 Task: Use Communication Static Effect in this video Movie B.mp4
Action: Mouse moved to (260, 102)
Screenshot: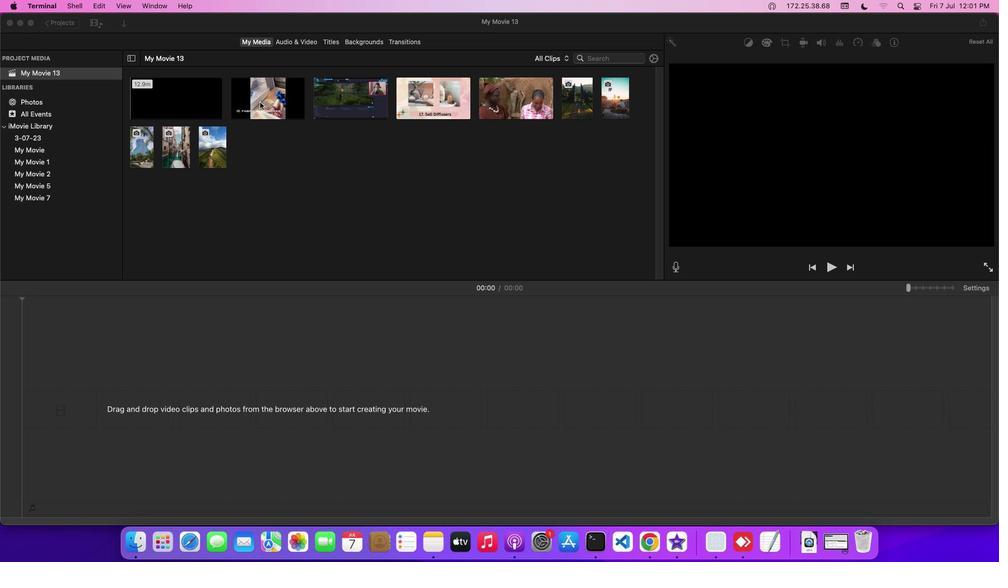 
Action: Mouse pressed left at (260, 102)
Screenshot: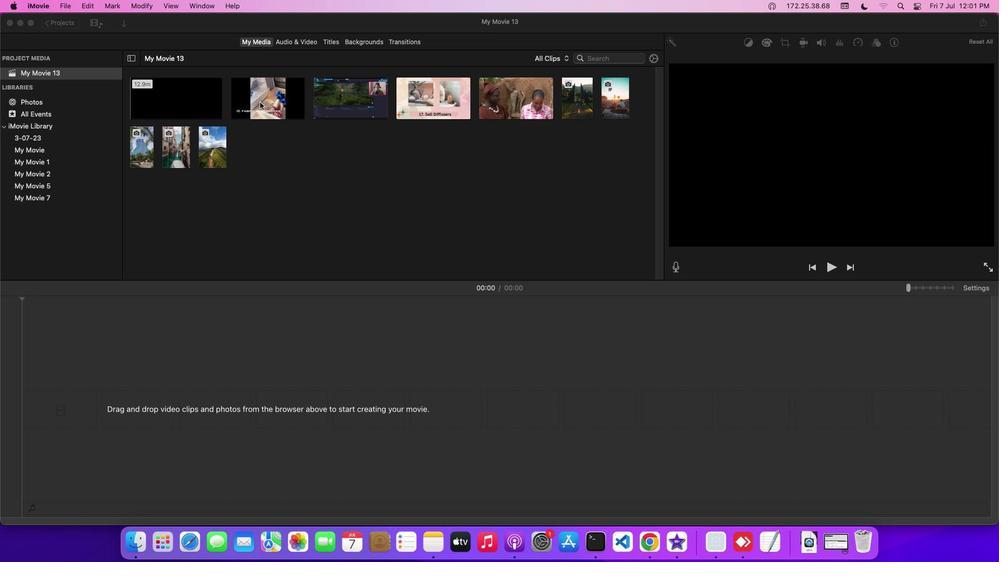 
Action: Mouse moved to (261, 103)
Screenshot: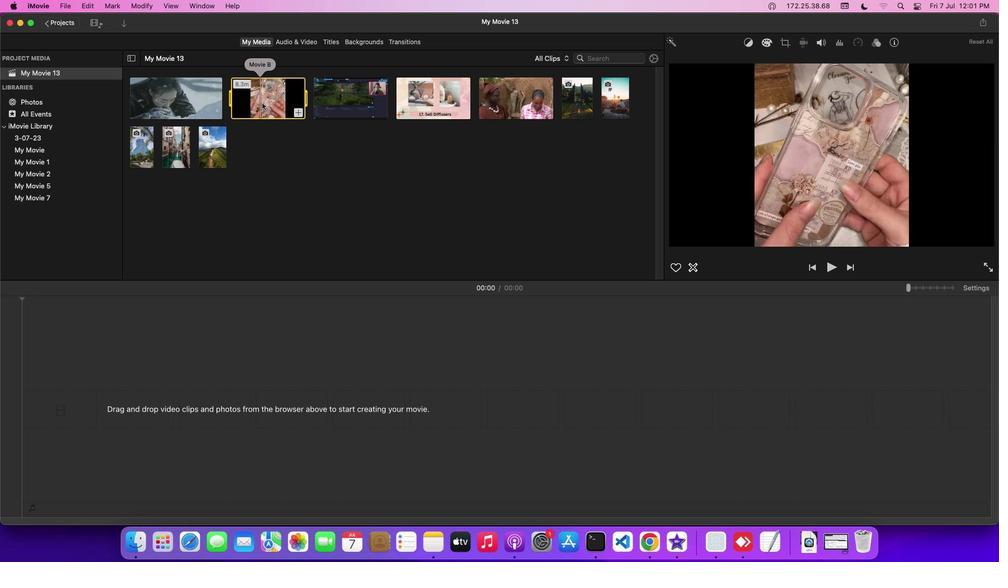 
Action: Mouse pressed left at (261, 103)
Screenshot: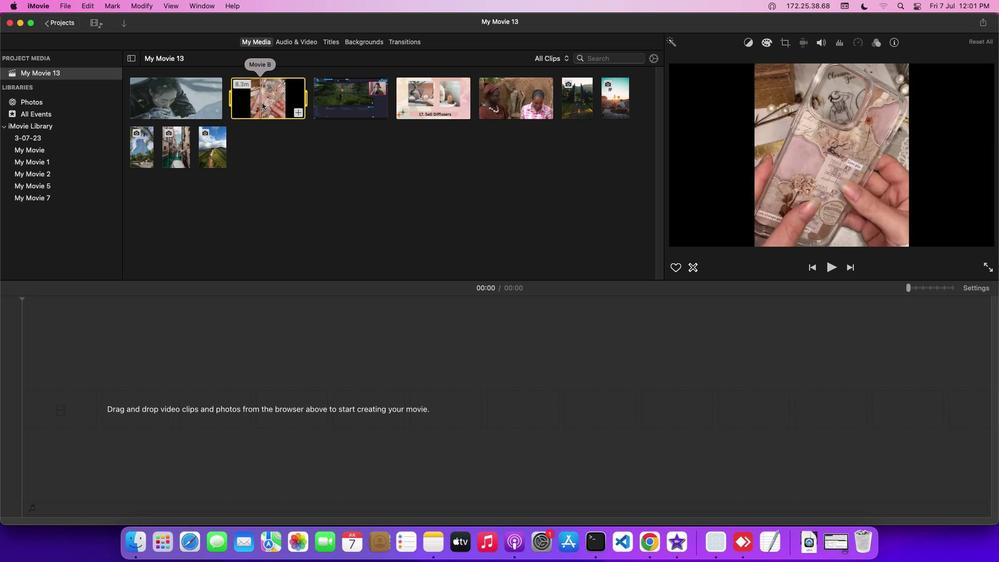 
Action: Mouse moved to (297, 37)
Screenshot: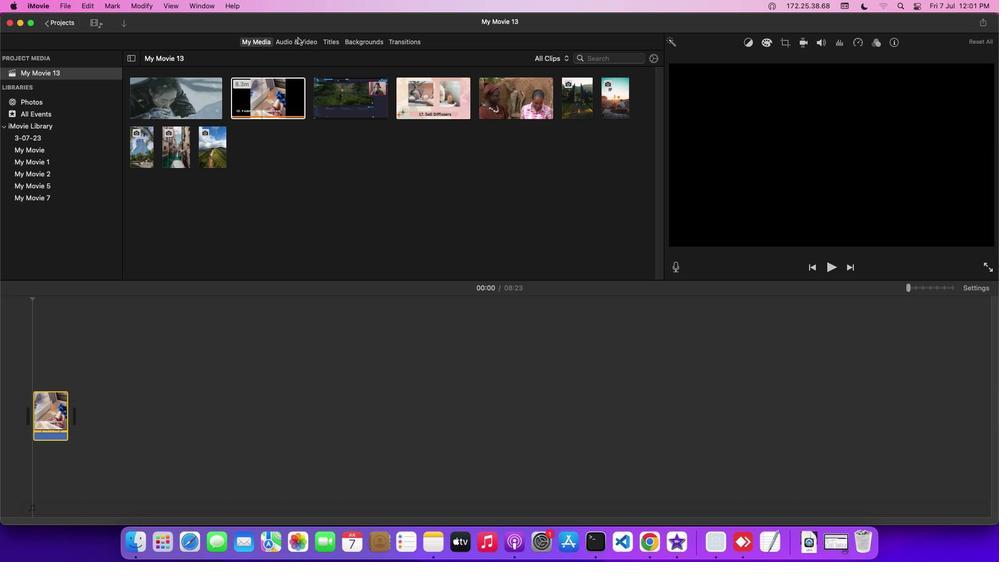 
Action: Mouse pressed left at (297, 37)
Screenshot: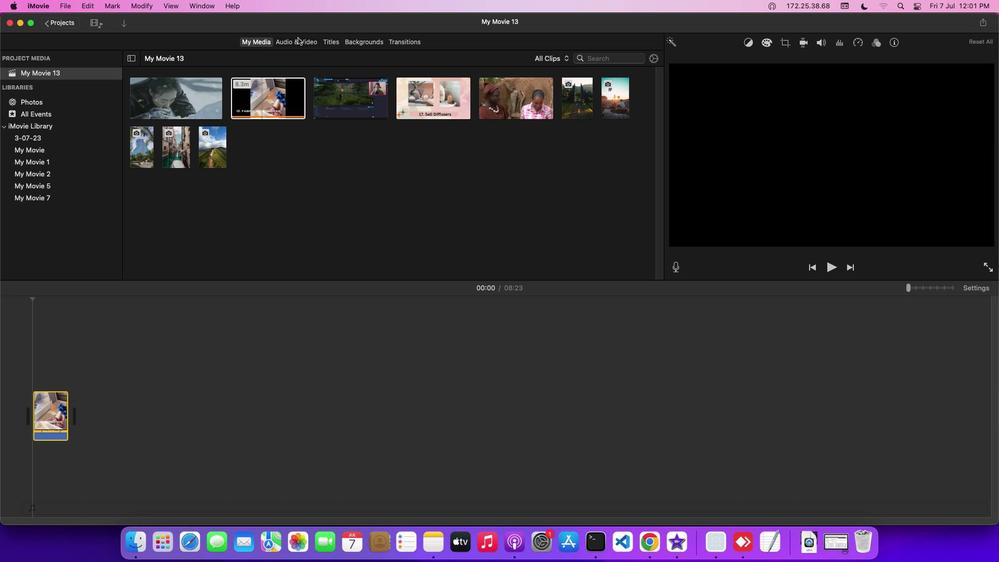 
Action: Mouse moved to (62, 99)
Screenshot: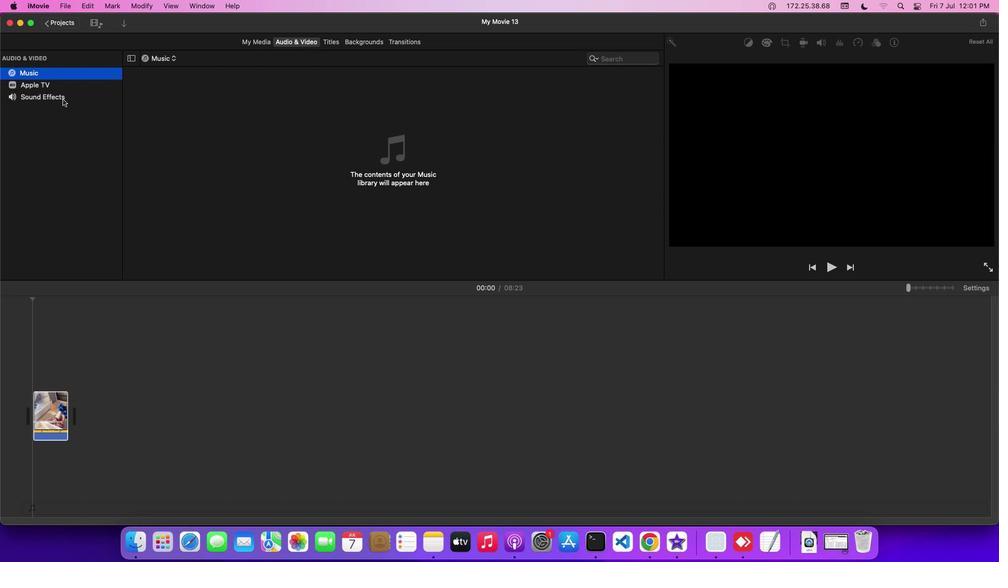 
Action: Mouse pressed left at (62, 99)
Screenshot: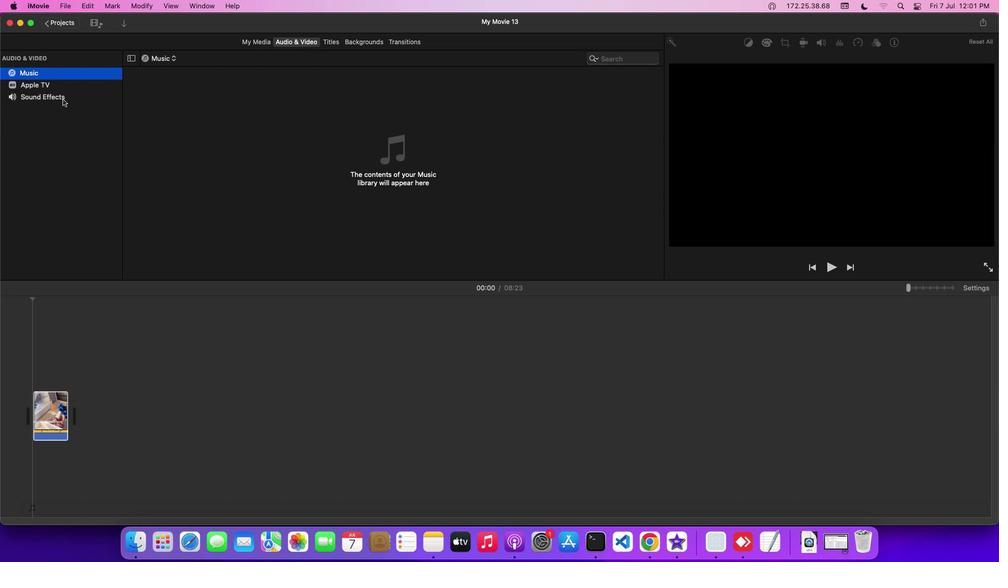 
Action: Mouse moved to (184, 210)
Screenshot: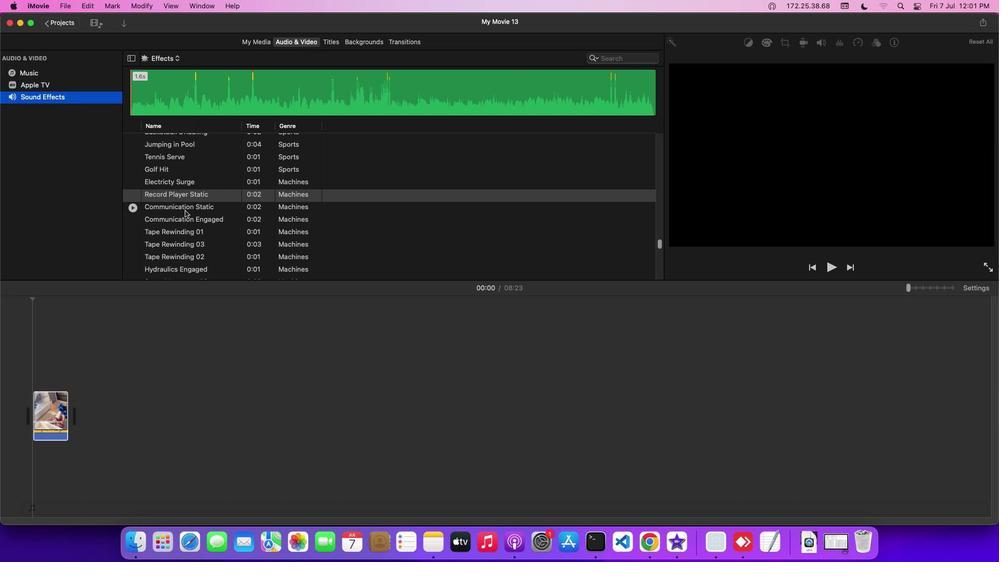
Action: Mouse pressed left at (184, 210)
Screenshot: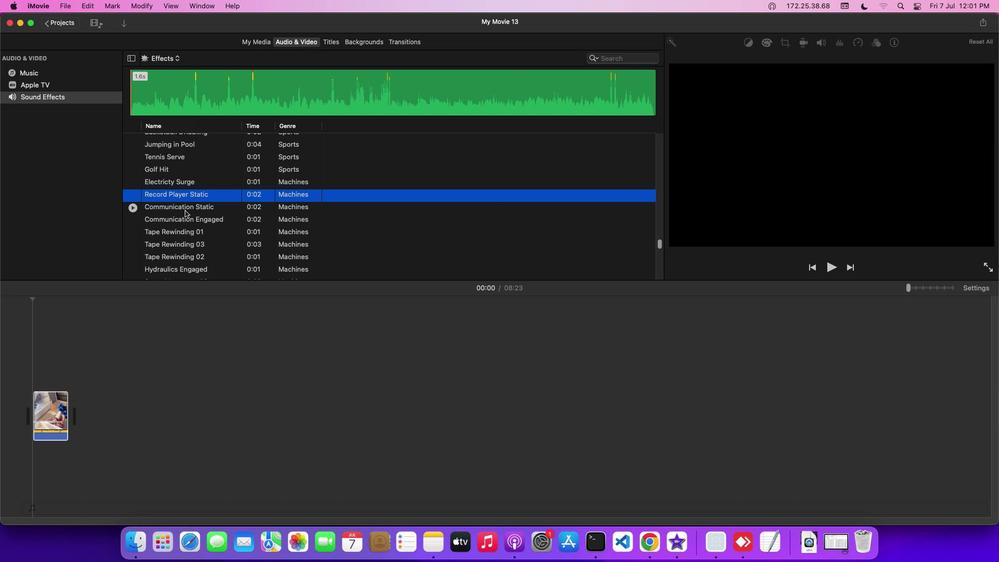 
Action: Mouse moved to (185, 209)
Screenshot: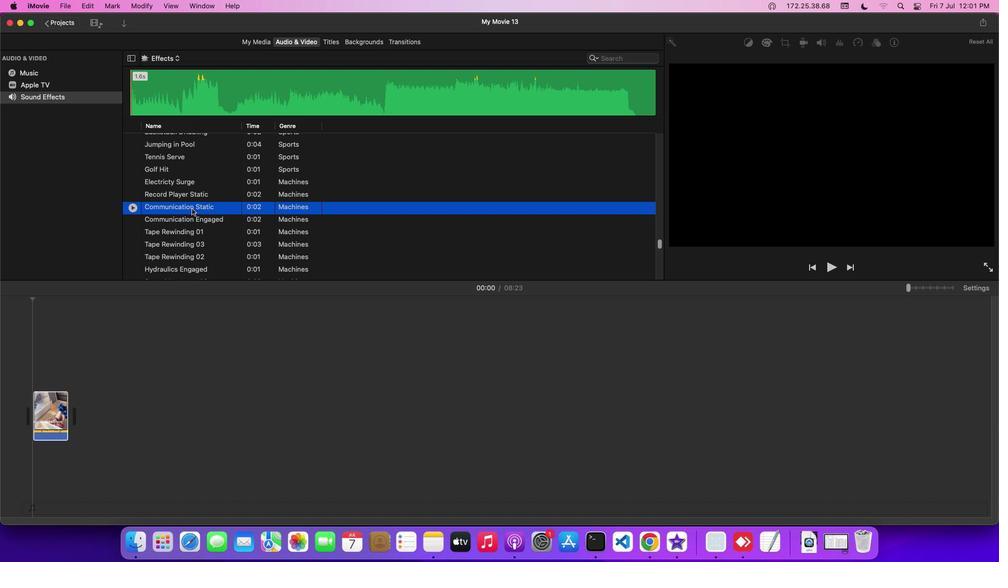 
Action: Mouse pressed left at (185, 209)
Screenshot: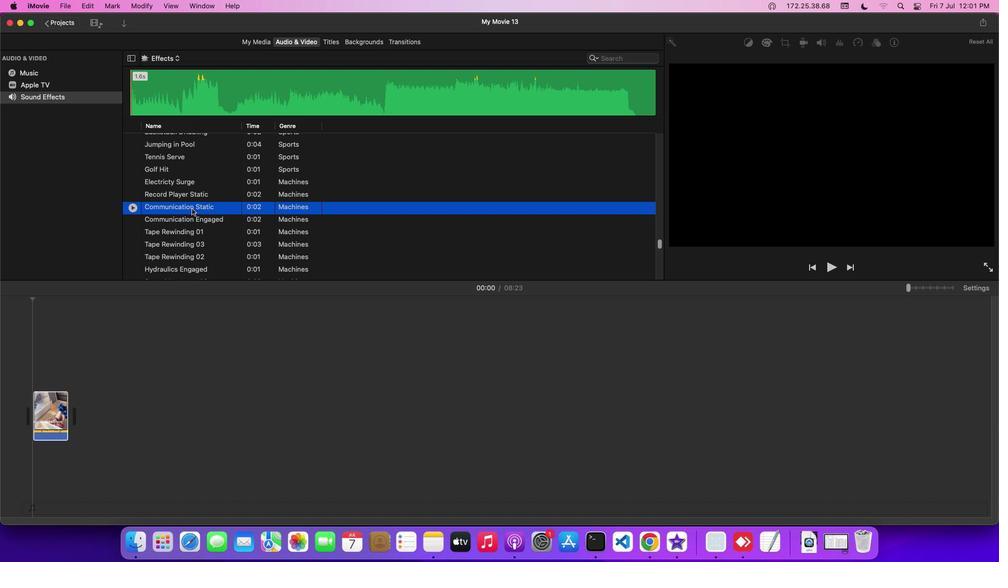 
Action: Mouse moved to (178, 403)
Screenshot: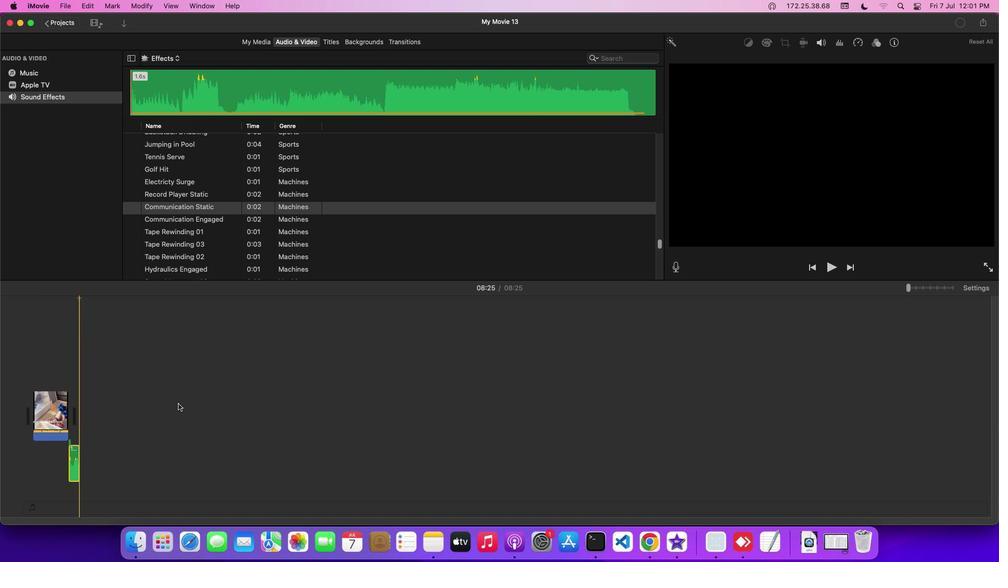 
